 Task: Create a due date automation trigger when advanced on, 2 working days before a card is due add content with a description not containing resume at 11:00 AM.
Action: Mouse moved to (1004, 81)
Screenshot: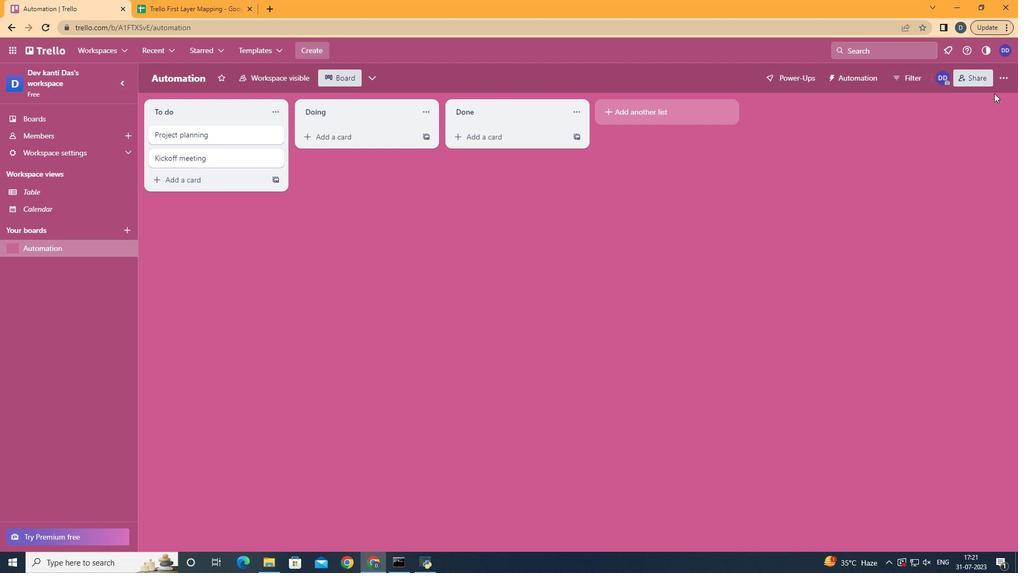 
Action: Mouse pressed left at (1004, 81)
Screenshot: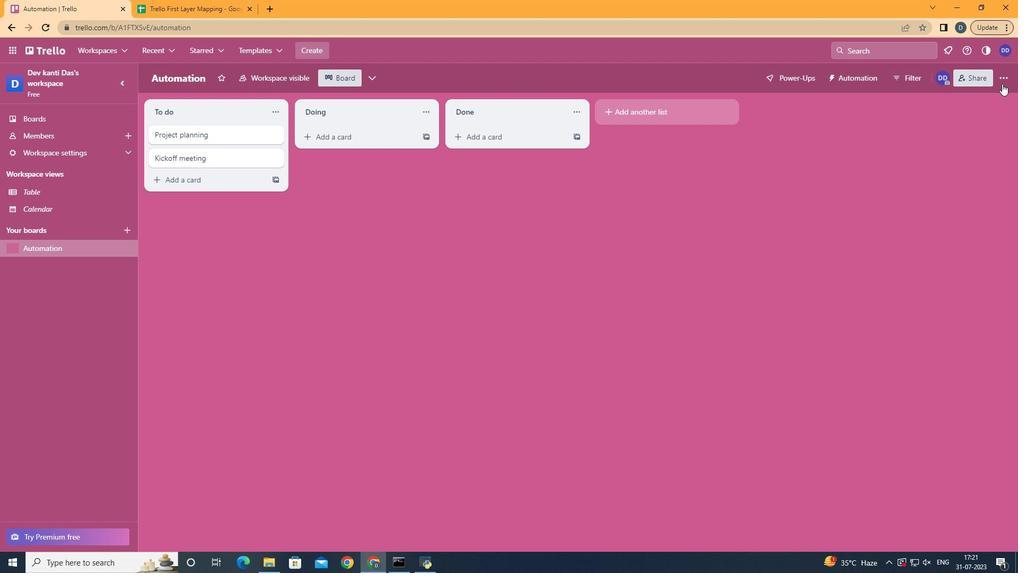 
Action: Mouse moved to (925, 221)
Screenshot: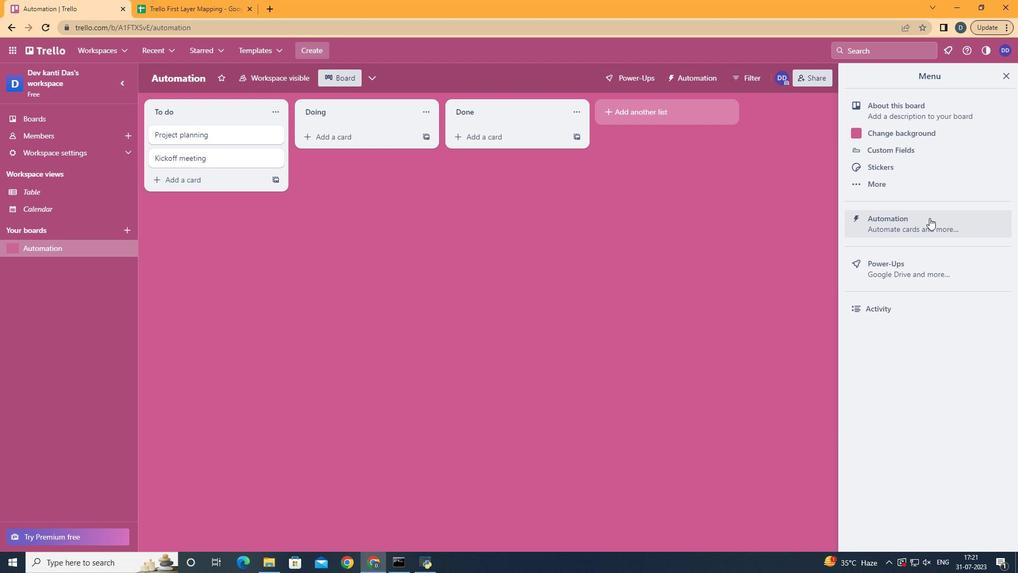 
Action: Mouse pressed left at (925, 221)
Screenshot: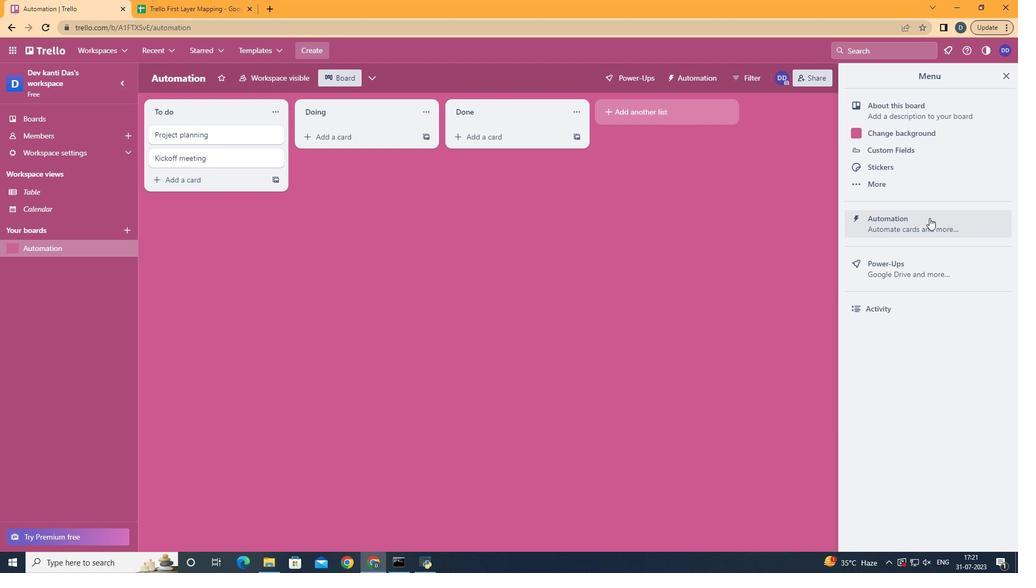 
Action: Mouse moved to (197, 210)
Screenshot: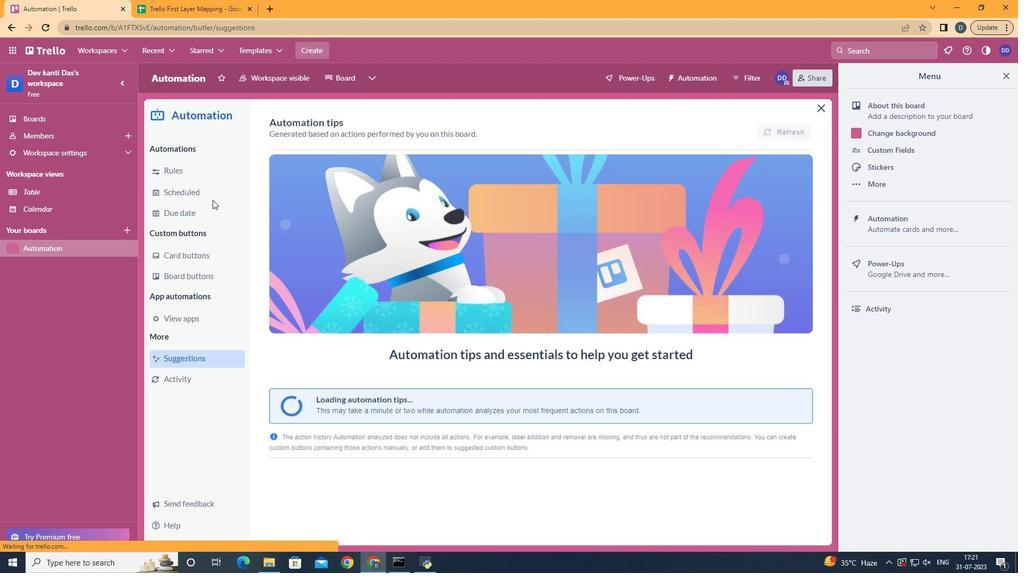 
Action: Mouse pressed left at (197, 210)
Screenshot: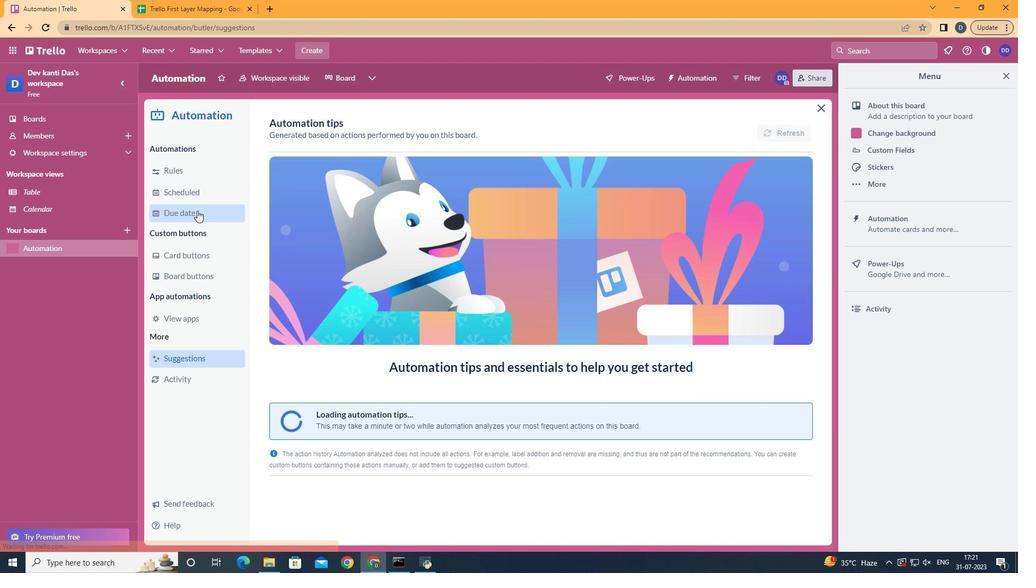 
Action: Mouse moved to (766, 122)
Screenshot: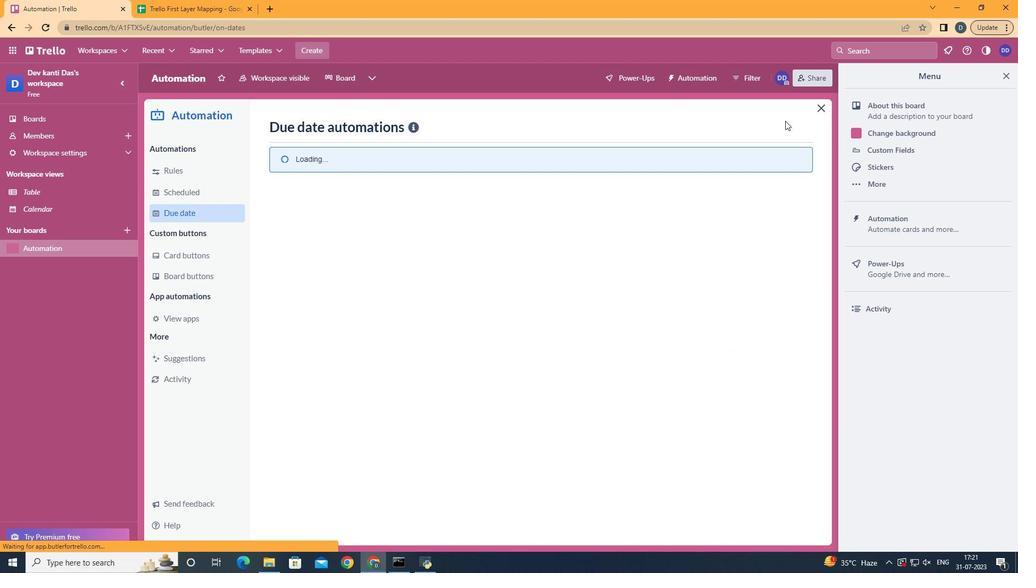 
Action: Mouse pressed left at (766, 122)
Screenshot: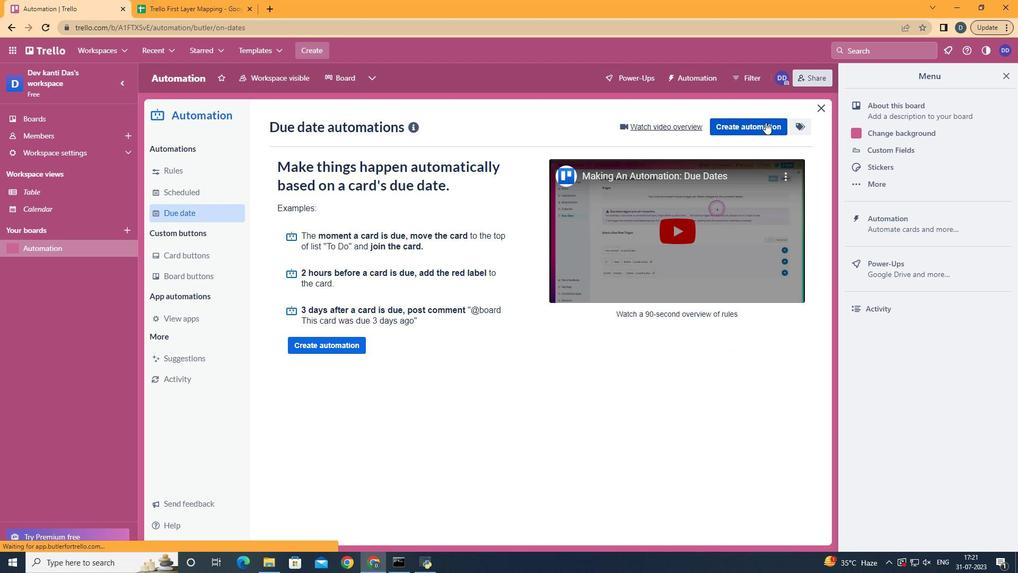 
Action: Mouse moved to (560, 238)
Screenshot: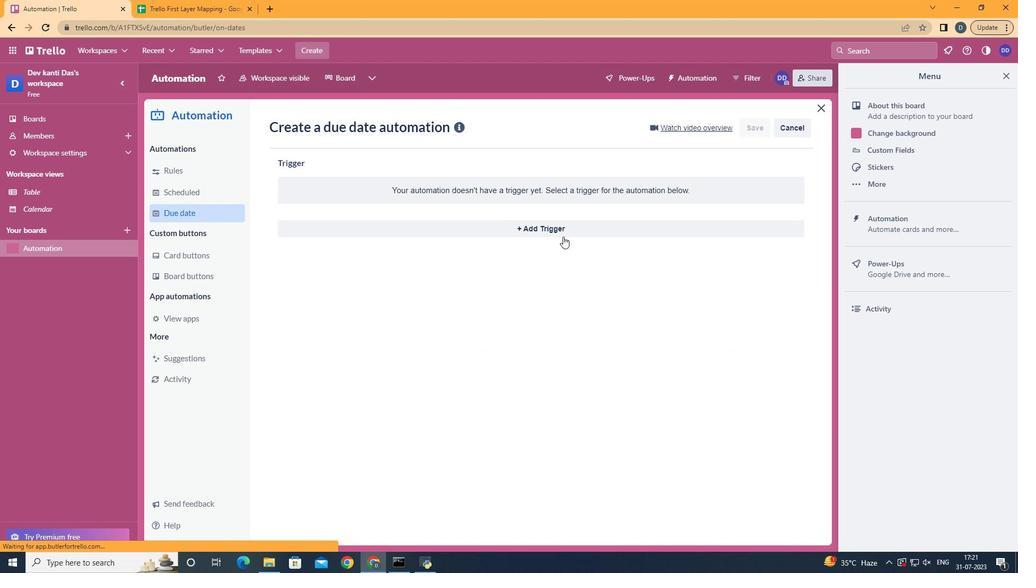
Action: Mouse pressed left at (560, 238)
Screenshot: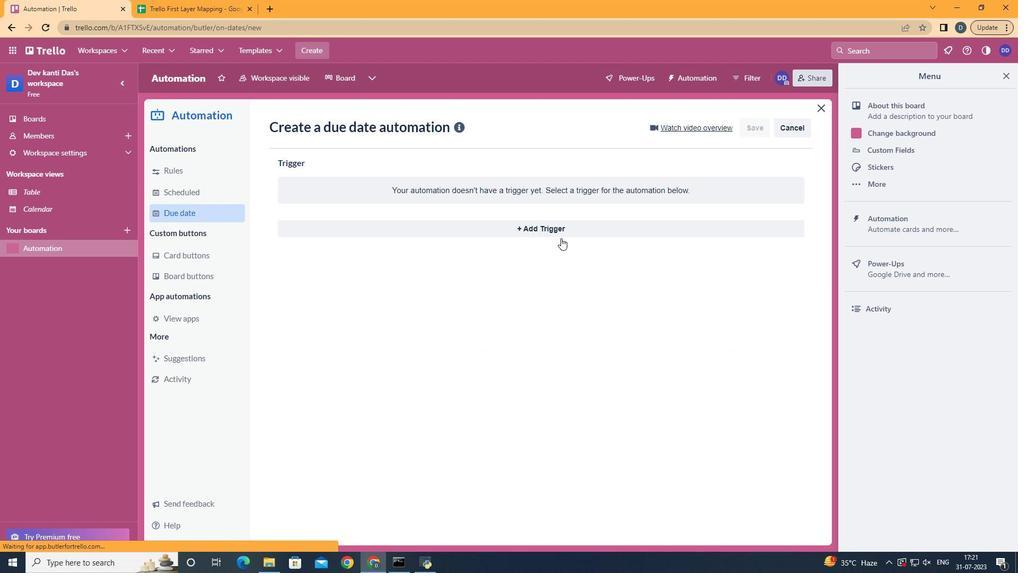 
Action: Mouse moved to (581, 231)
Screenshot: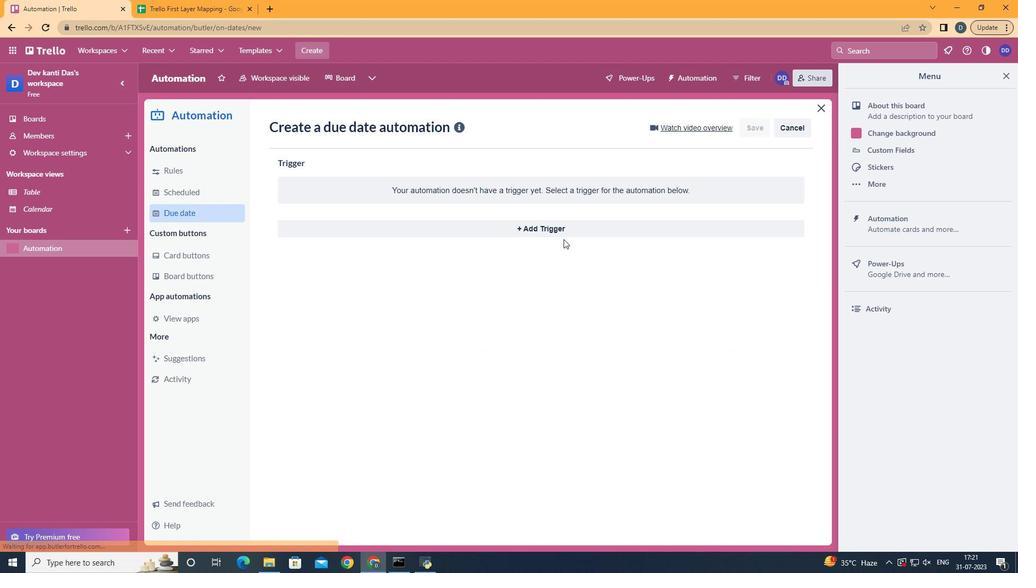 
Action: Mouse pressed left at (581, 231)
Screenshot: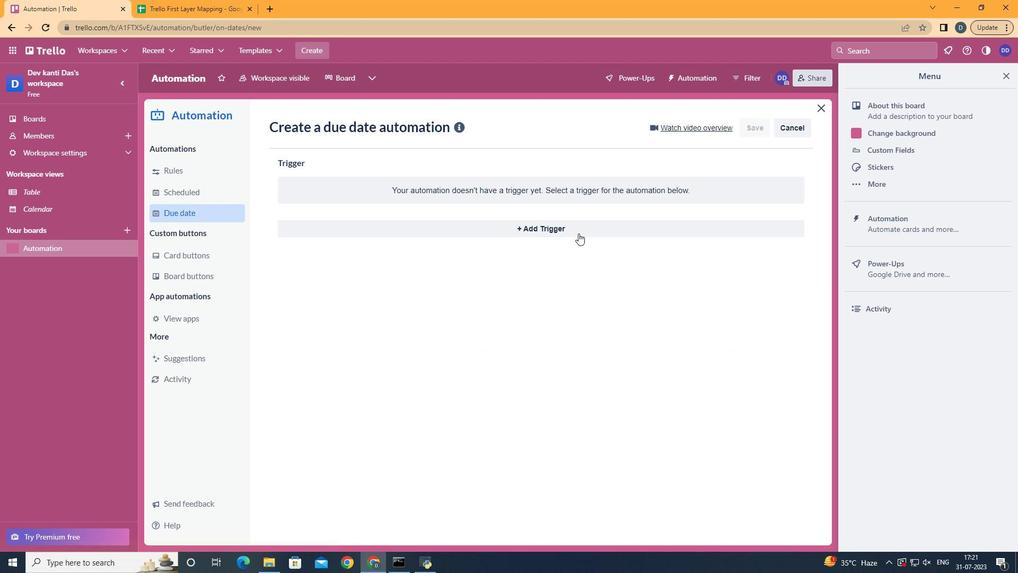 
Action: Mouse moved to (342, 428)
Screenshot: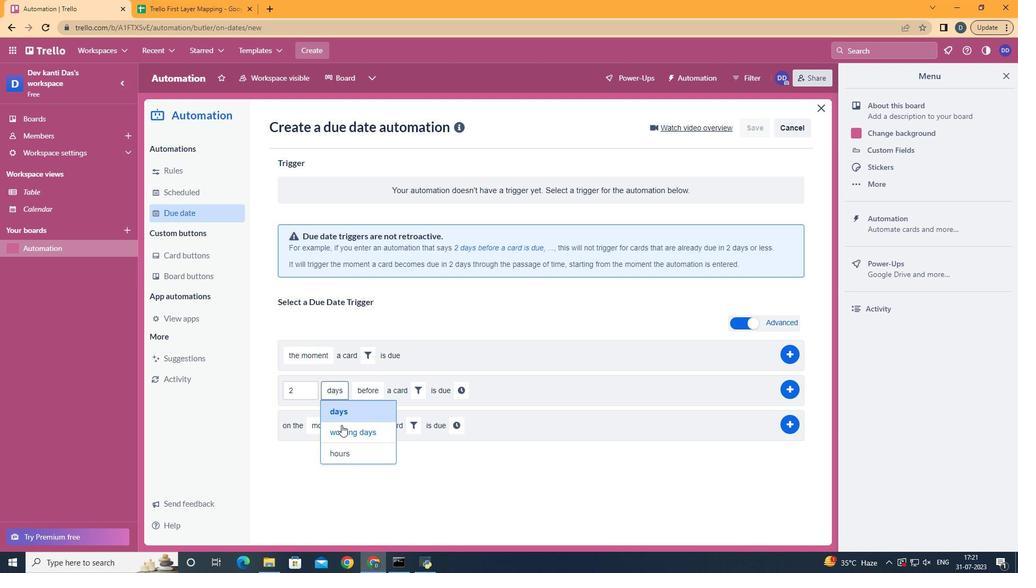 
Action: Mouse pressed left at (342, 428)
Screenshot: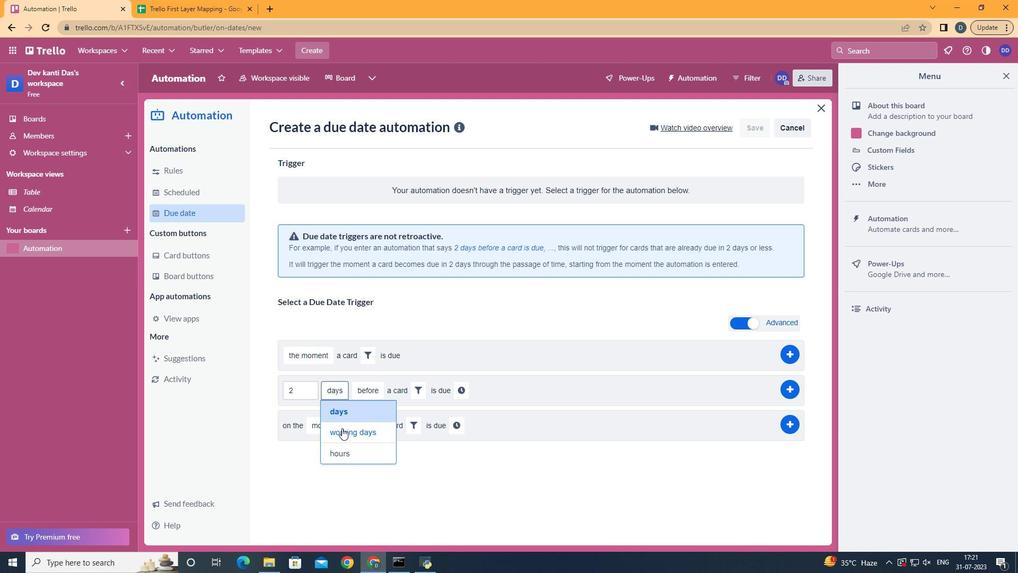 
Action: Mouse moved to (441, 396)
Screenshot: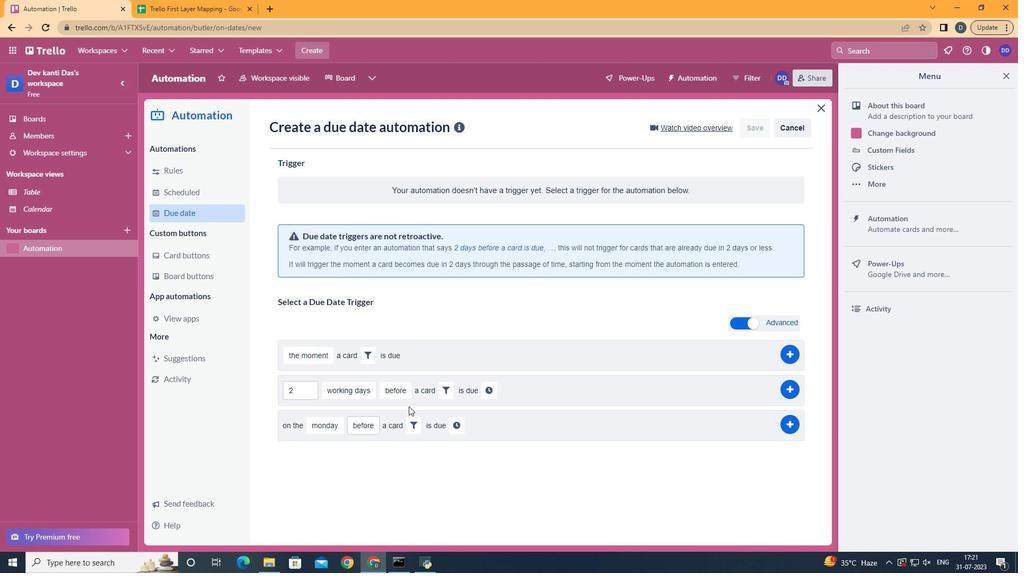 
Action: Mouse pressed left at (441, 396)
Screenshot: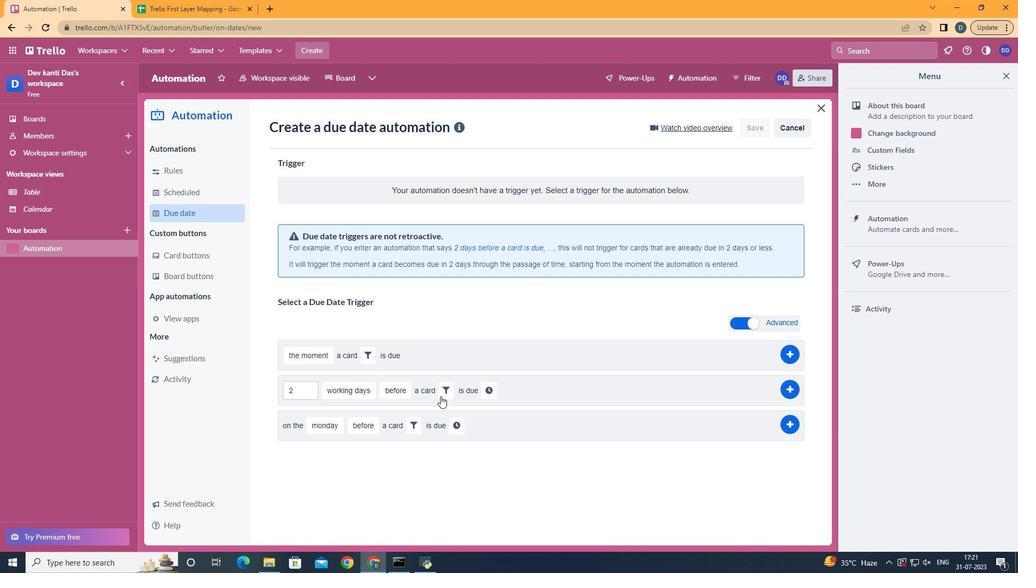 
Action: Mouse moved to (569, 422)
Screenshot: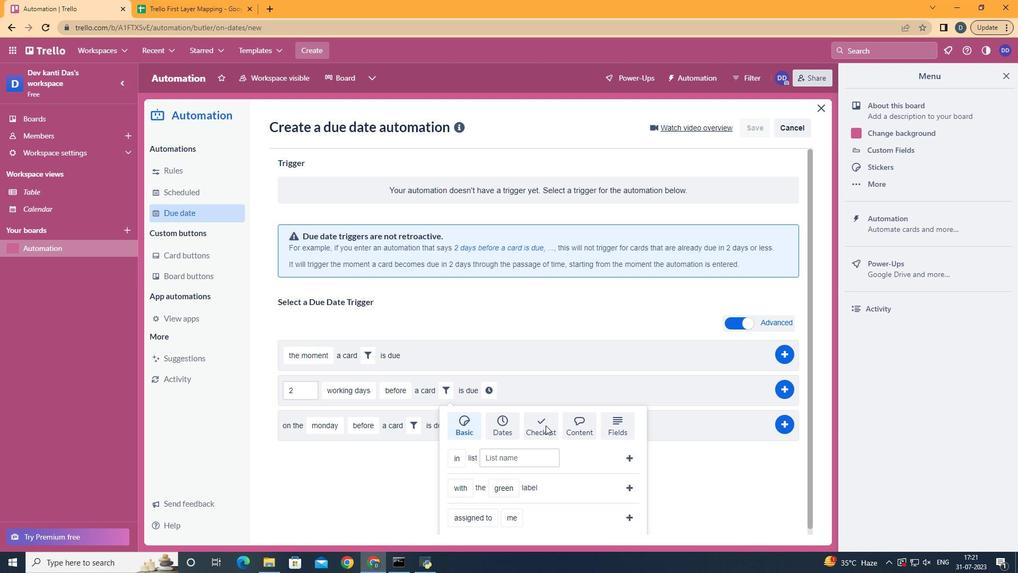 
Action: Mouse pressed left at (569, 422)
Screenshot: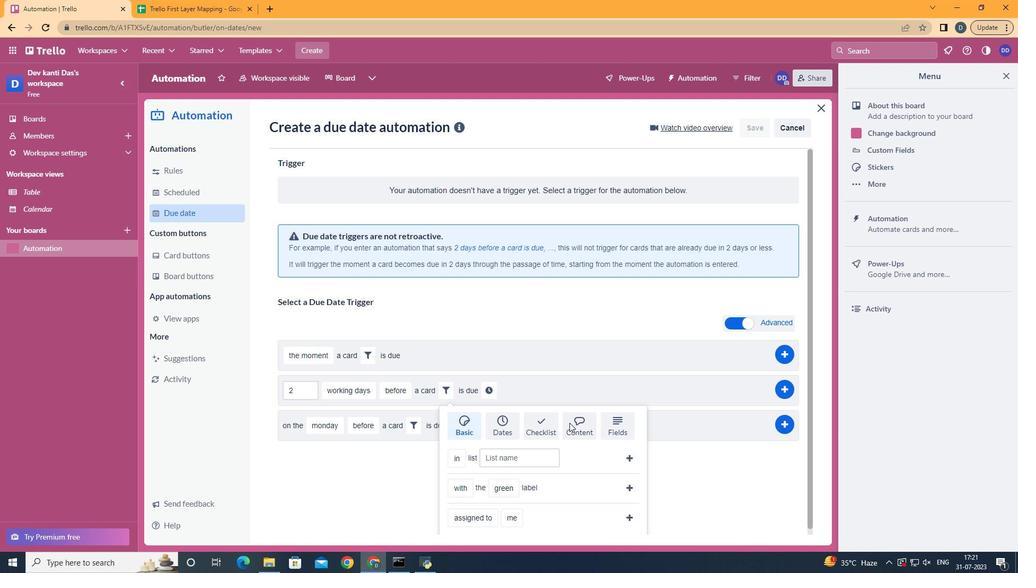 
Action: Mouse moved to (495, 498)
Screenshot: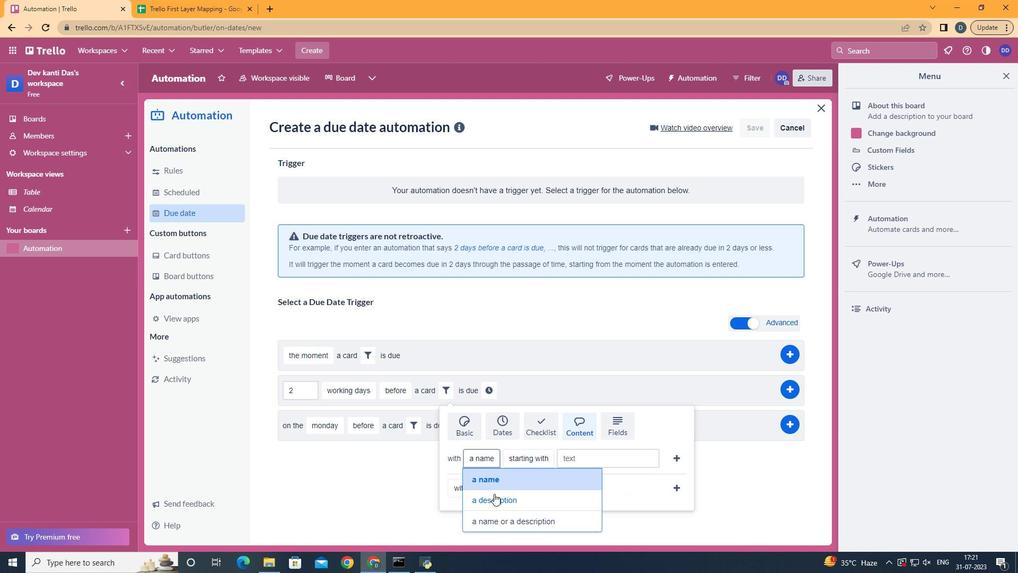 
Action: Mouse pressed left at (495, 498)
Screenshot: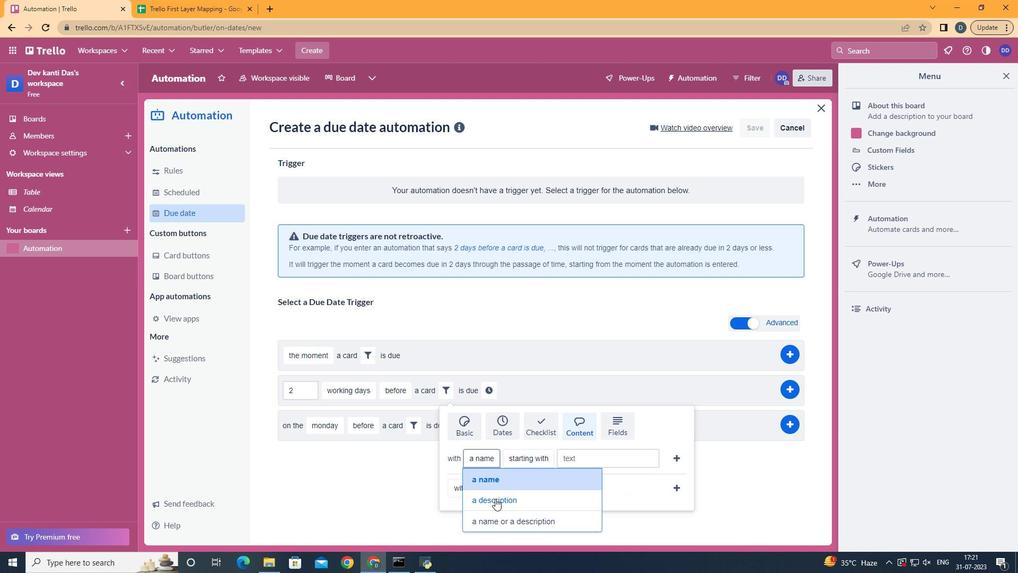 
Action: Mouse moved to (567, 438)
Screenshot: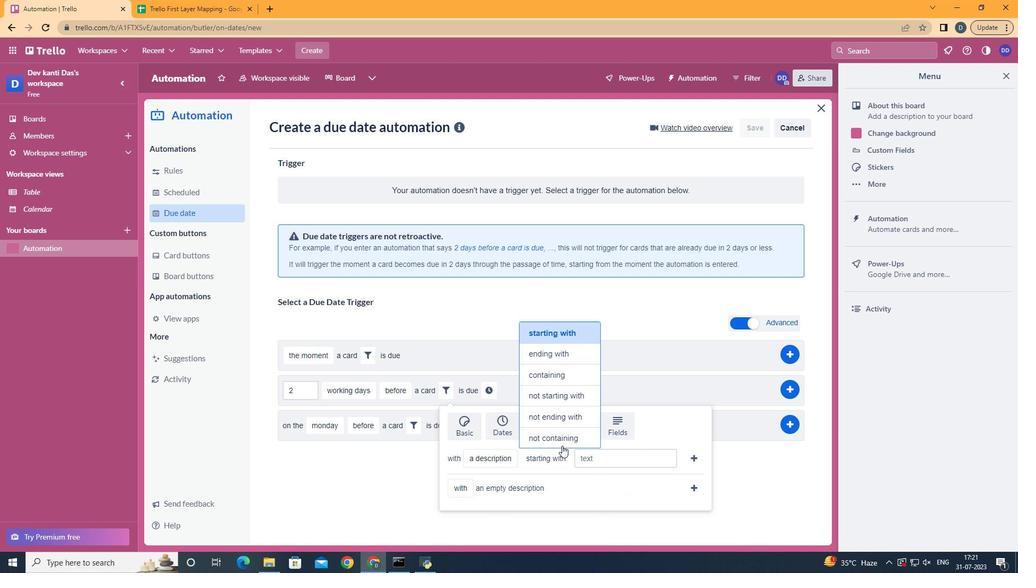 
Action: Mouse pressed left at (567, 438)
Screenshot: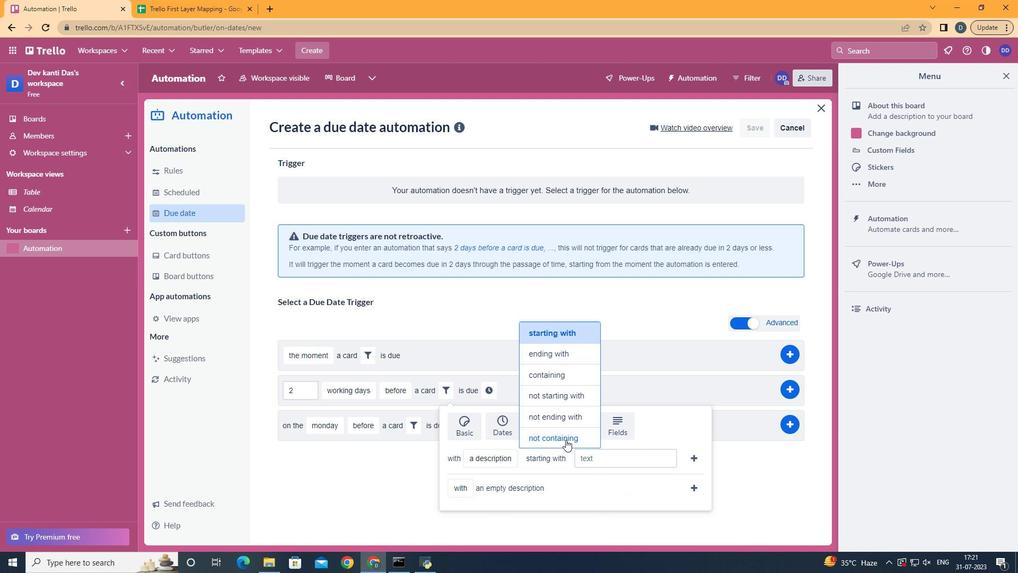 
Action: Mouse moved to (616, 454)
Screenshot: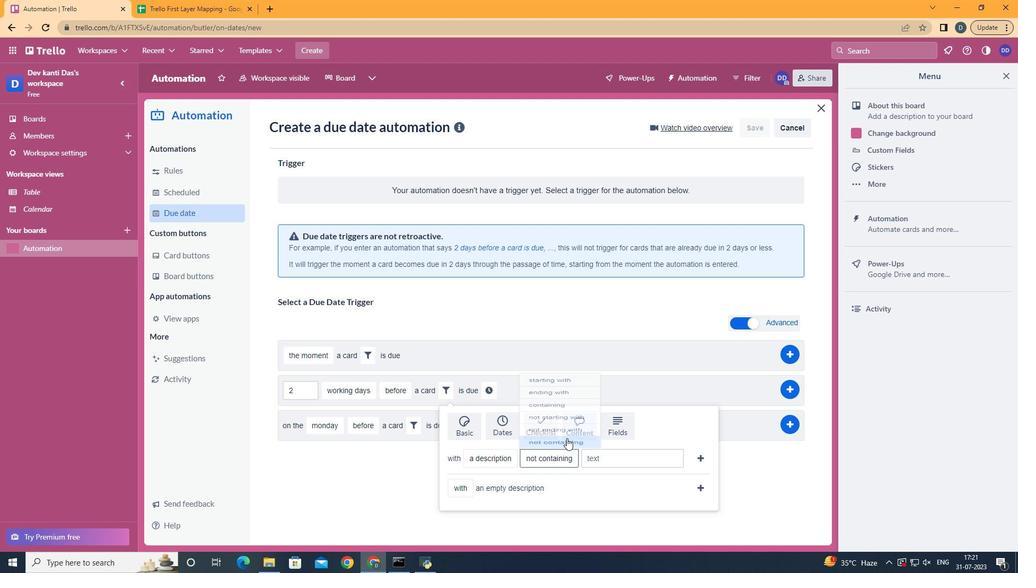 
Action: Mouse pressed left at (616, 454)
Screenshot: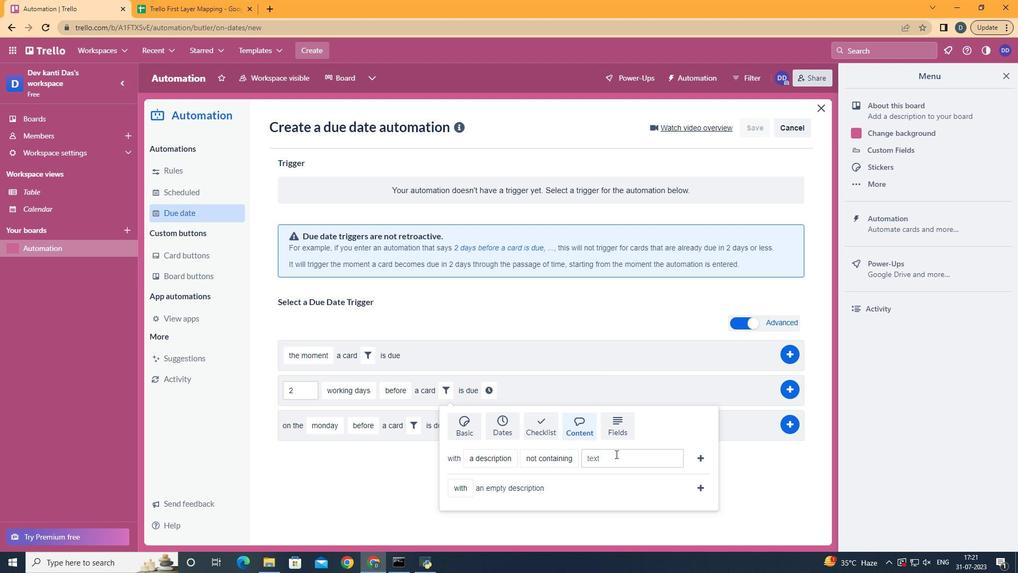 
Action: Key pressed resume
Screenshot: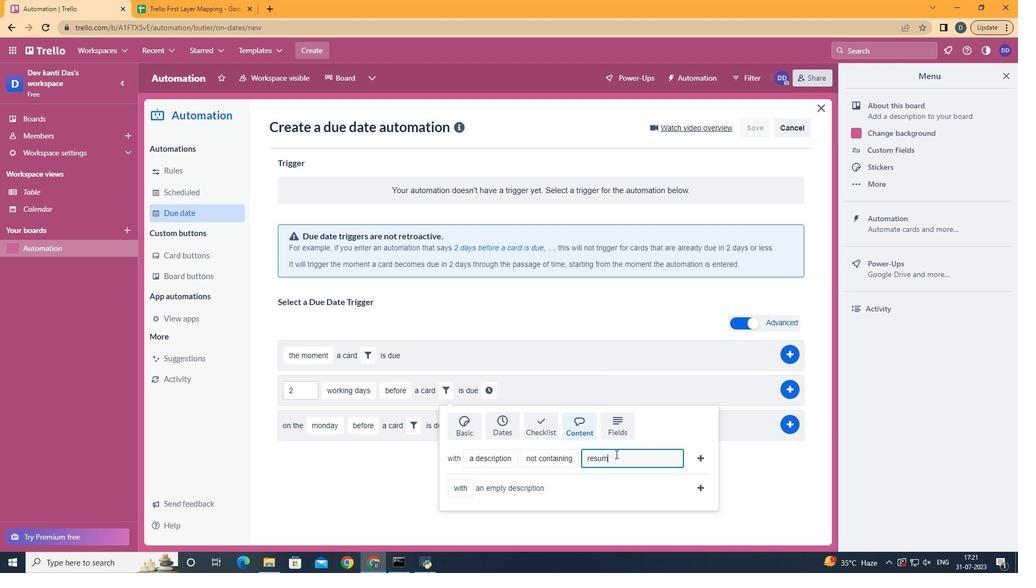 
Action: Mouse moved to (696, 455)
Screenshot: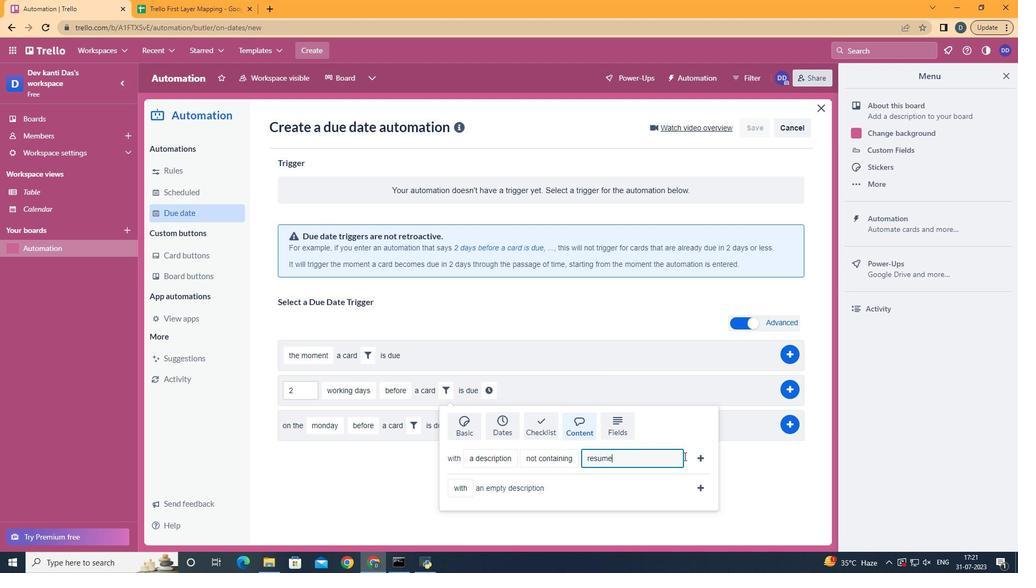 
Action: Mouse pressed left at (696, 455)
Screenshot: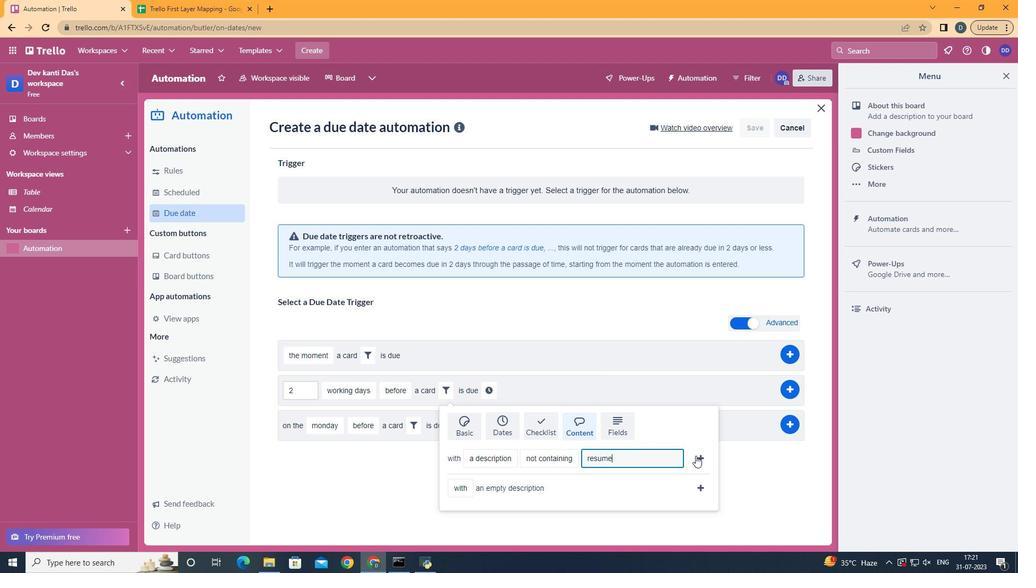 
Action: Mouse moved to (656, 393)
Screenshot: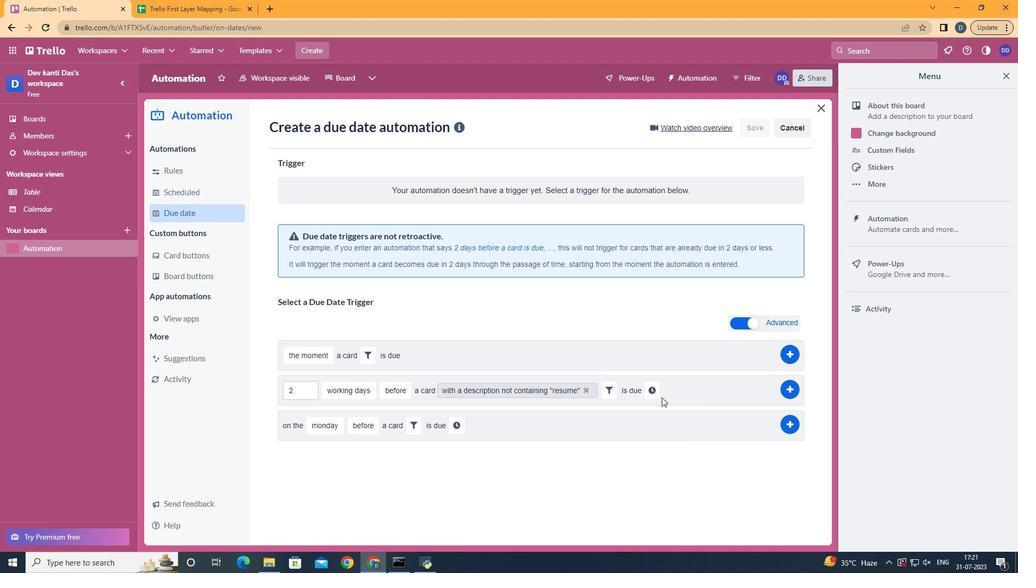 
Action: Mouse pressed left at (656, 393)
Screenshot: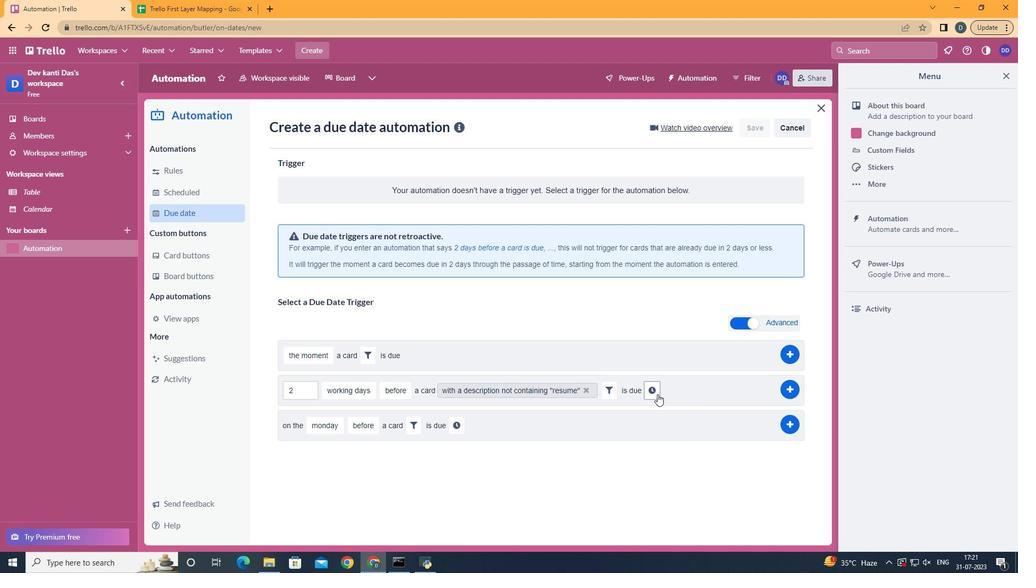 
Action: Mouse moved to (322, 412)
Screenshot: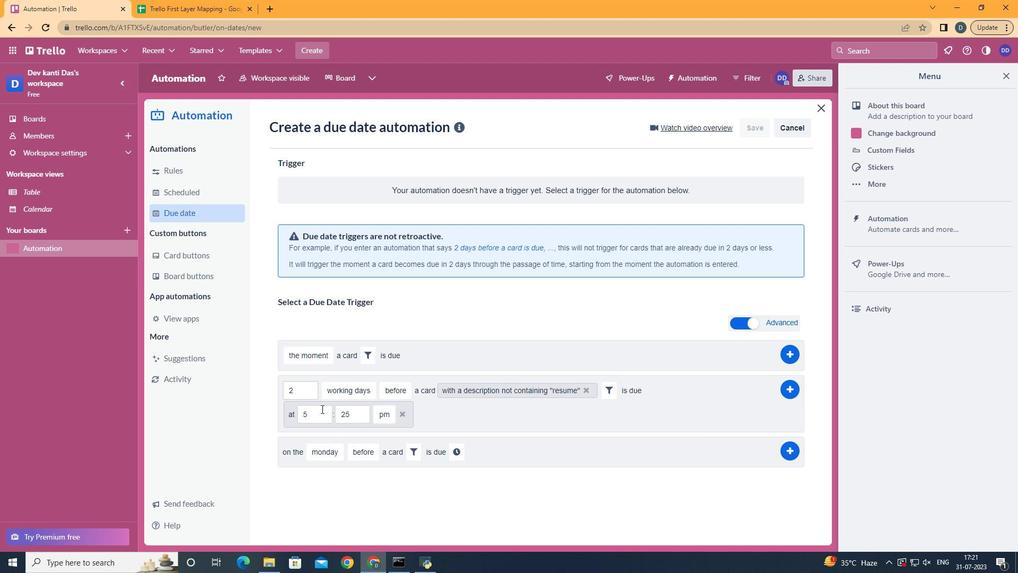 
Action: Mouse pressed left at (322, 412)
Screenshot: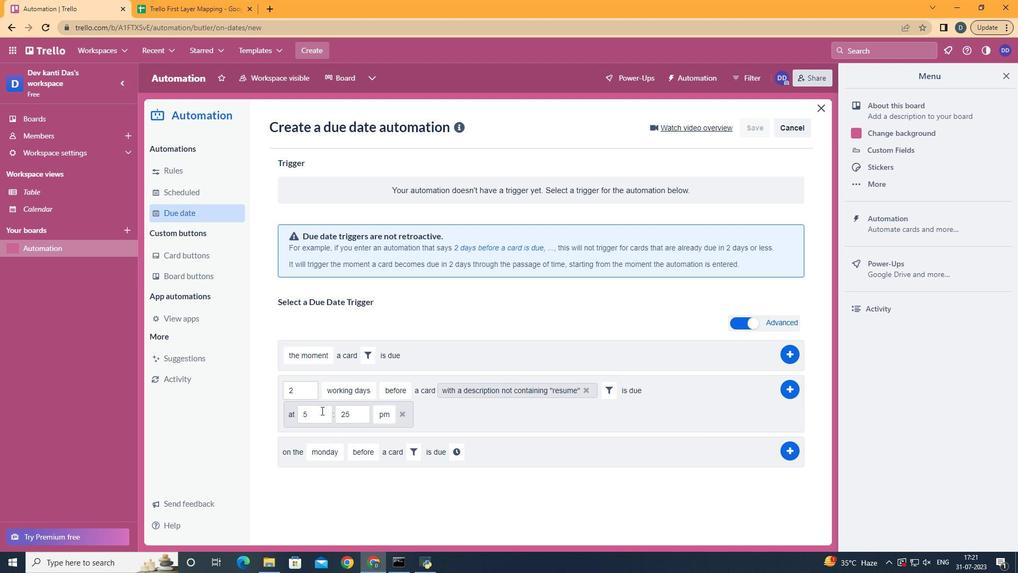 
Action: Key pressed <Key.backspace>11
Screenshot: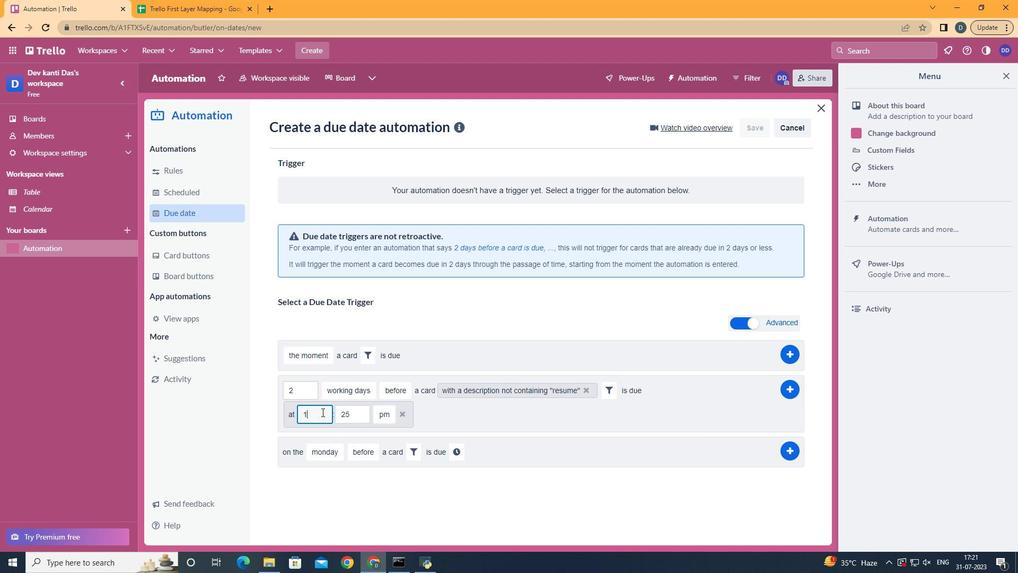 
Action: Mouse moved to (361, 409)
Screenshot: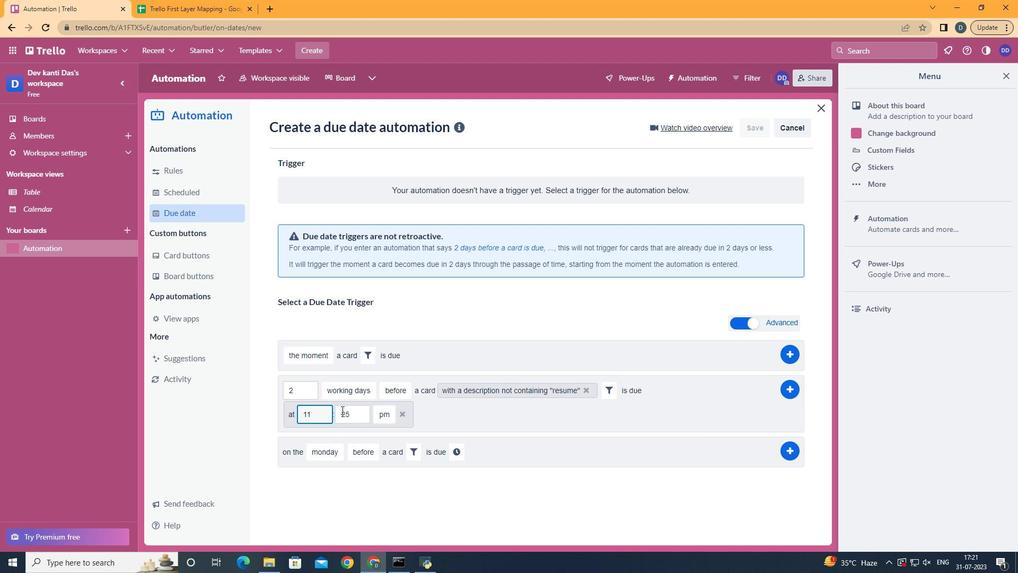 
Action: Mouse pressed left at (361, 409)
Screenshot: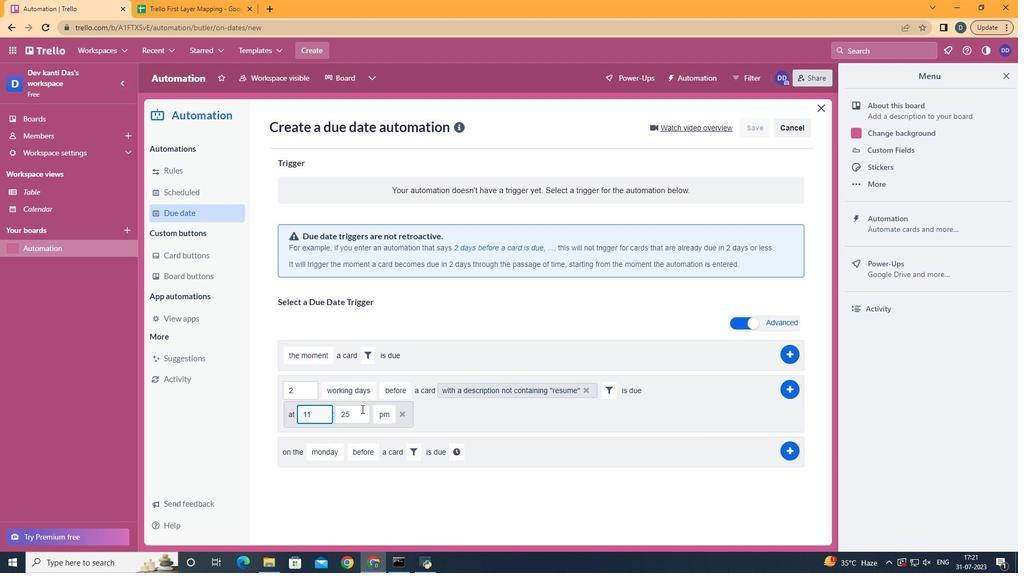 
Action: Key pressed <Key.backspace><Key.backspace>00
Screenshot: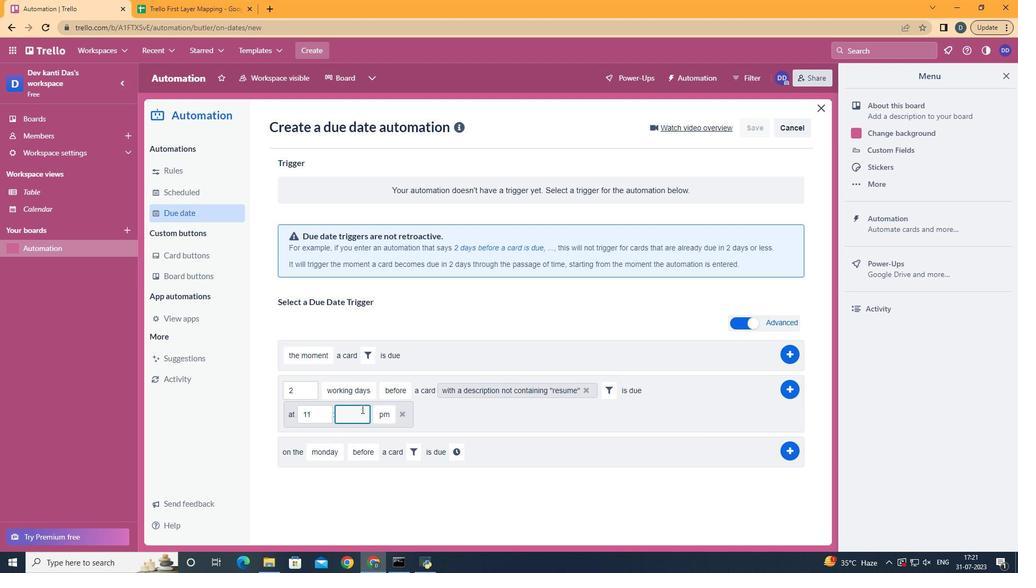 
Action: Mouse moved to (390, 430)
Screenshot: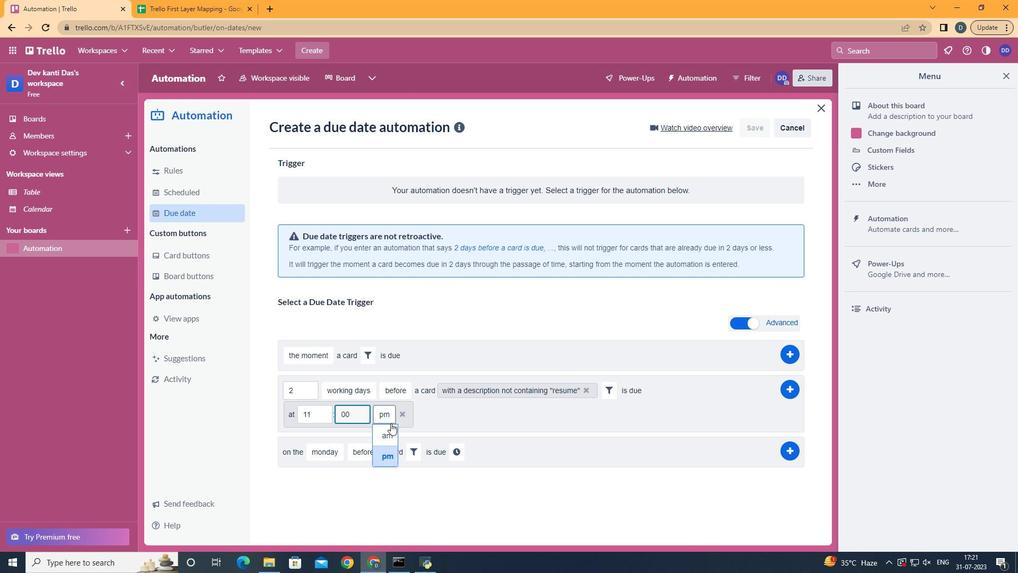 
Action: Mouse pressed left at (390, 430)
Screenshot: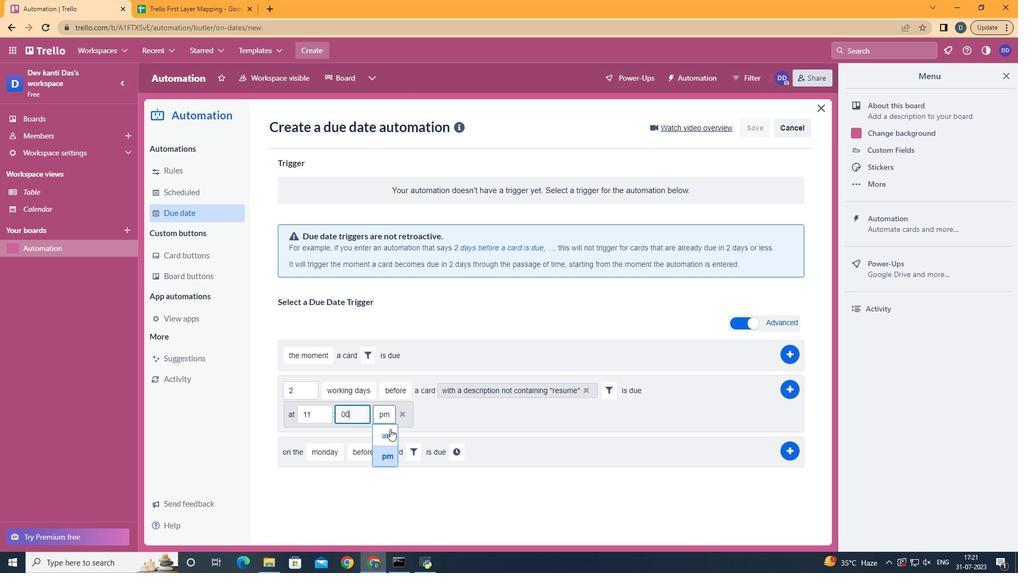 
Action: Mouse moved to (793, 388)
Screenshot: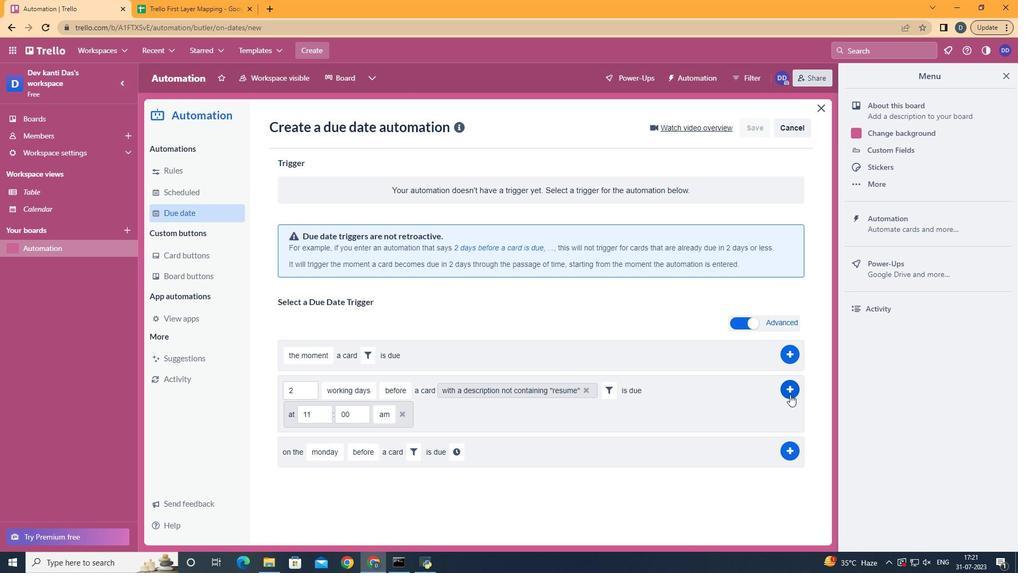 
Action: Mouse pressed left at (793, 388)
Screenshot: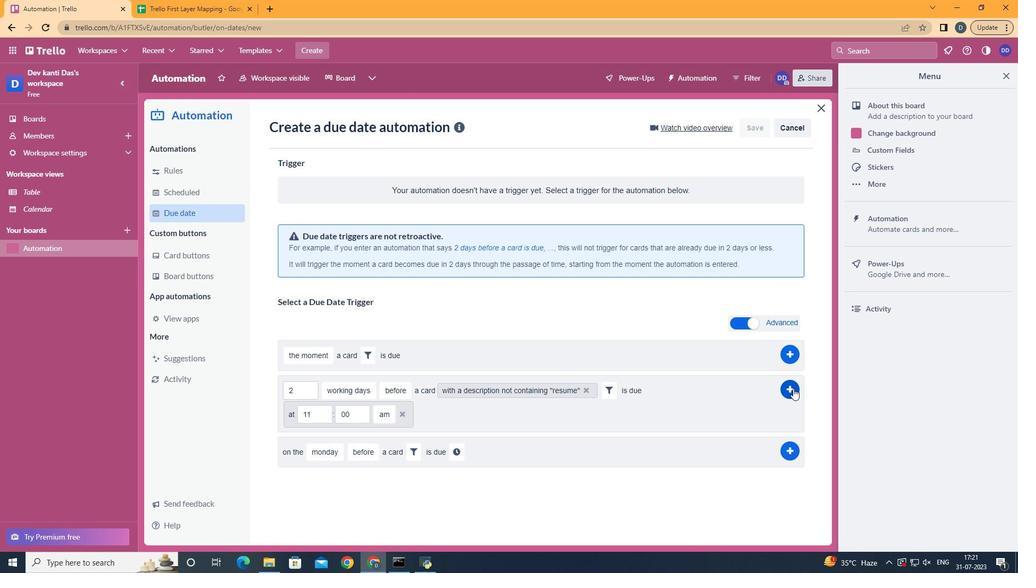 
Action: Mouse moved to (510, 262)
Screenshot: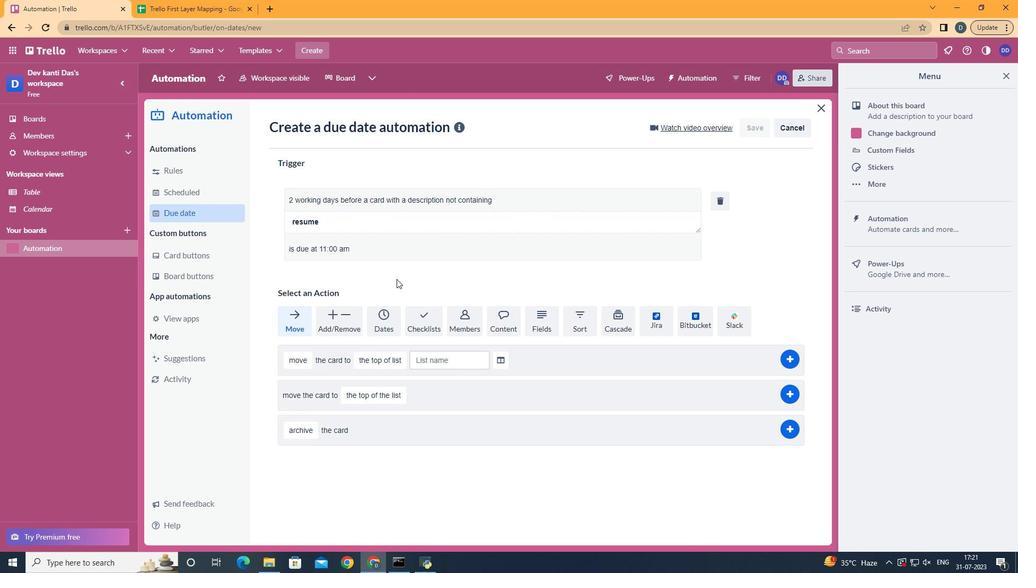 
